 Task: Insert a scribble.
Action: Mouse moved to (115, 83)
Screenshot: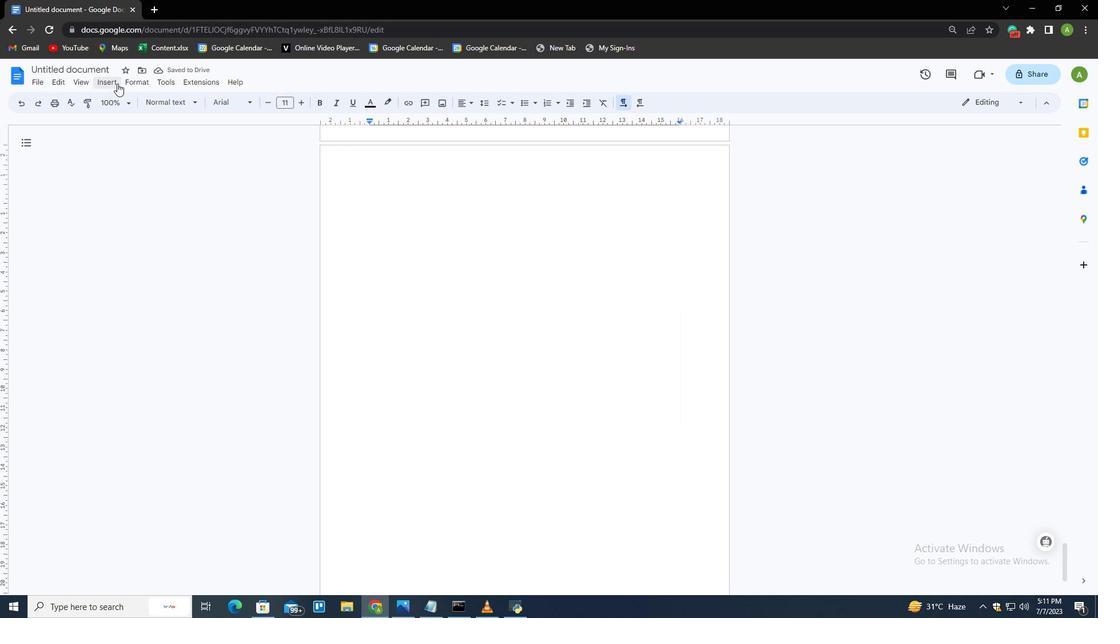 
Action: Mouse pressed left at (115, 83)
Screenshot: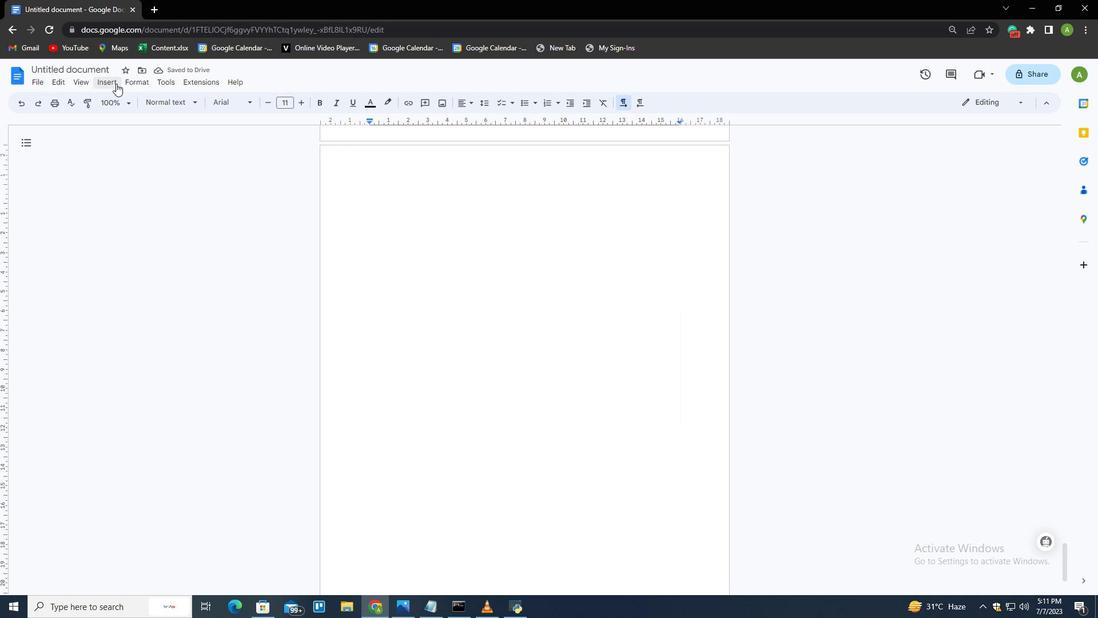 
Action: Mouse moved to (121, 132)
Screenshot: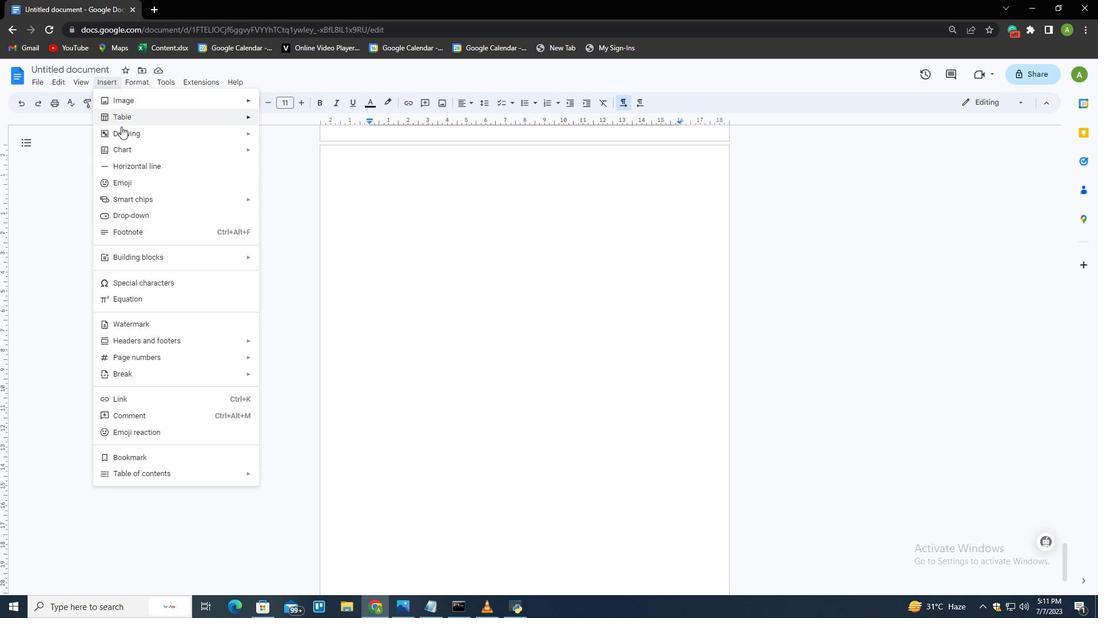 
Action: Mouse pressed left at (121, 132)
Screenshot: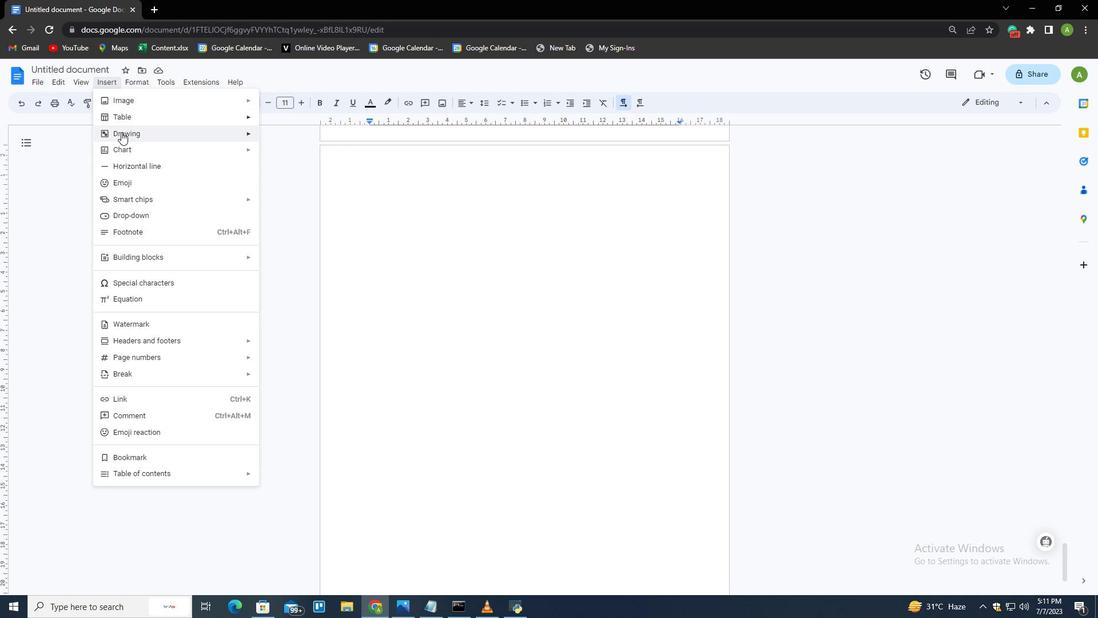 
Action: Mouse moved to (306, 141)
Screenshot: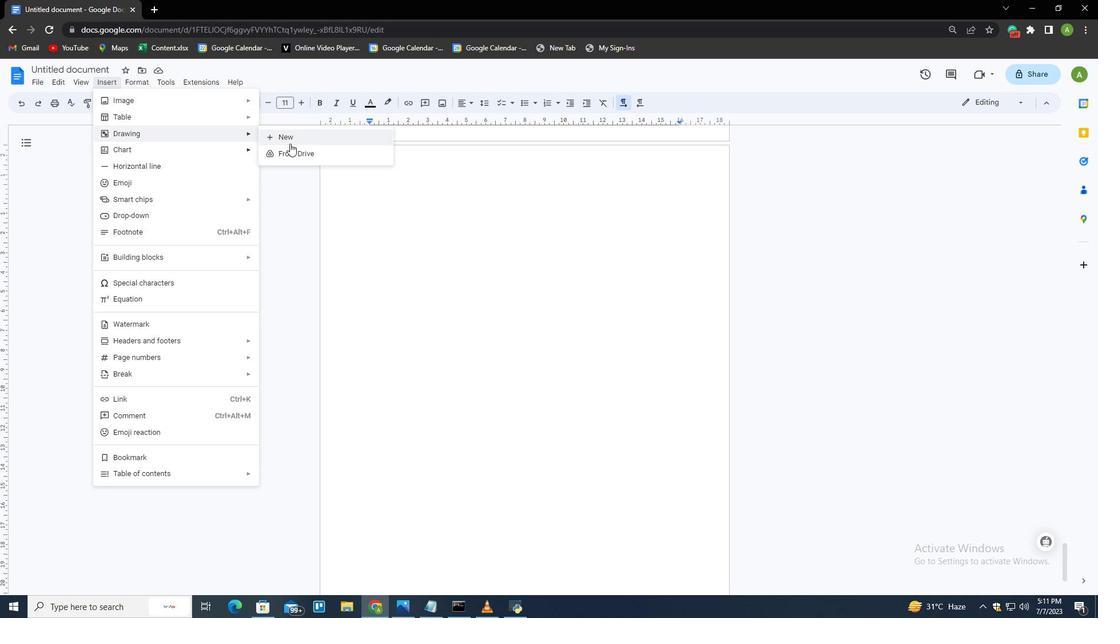 
Action: Mouse pressed left at (306, 141)
Screenshot: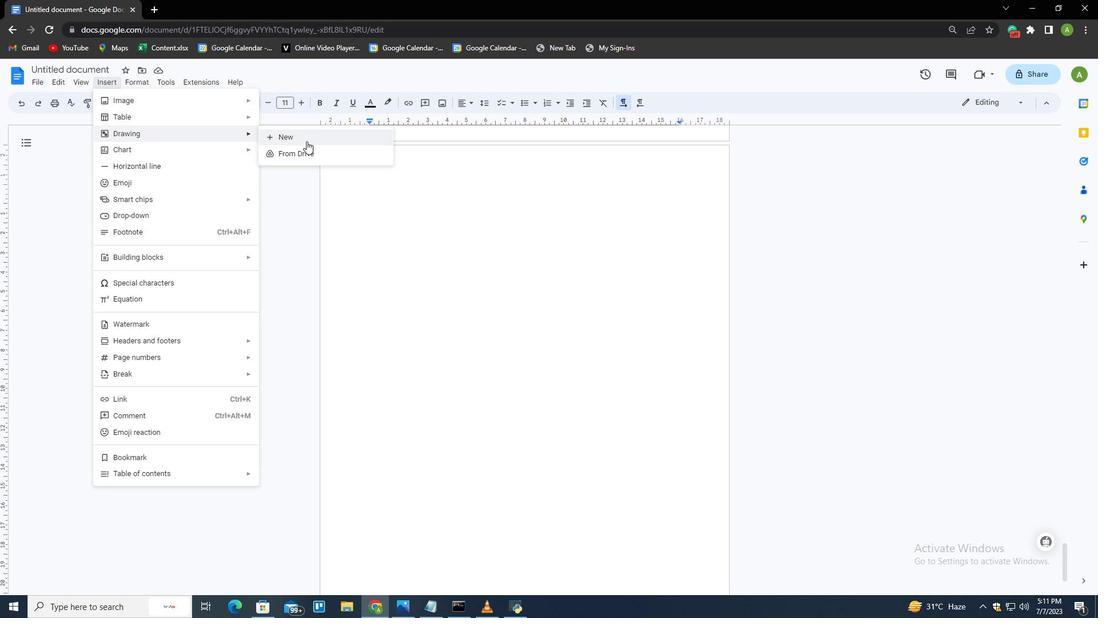 
Action: Mouse moved to (429, 127)
Screenshot: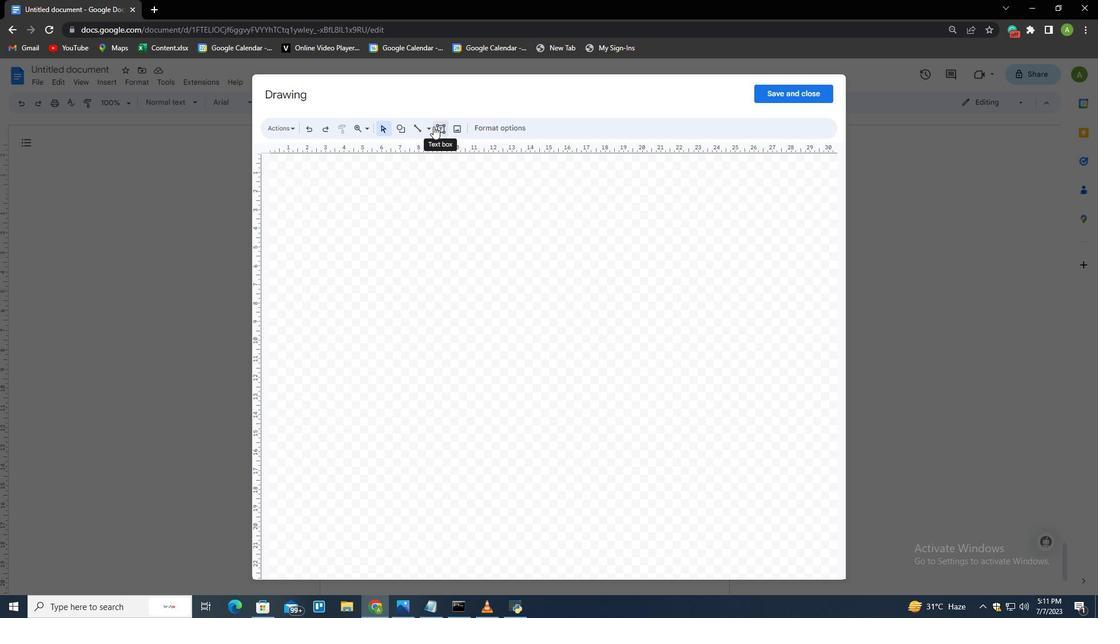 
Action: Mouse pressed left at (429, 127)
Screenshot: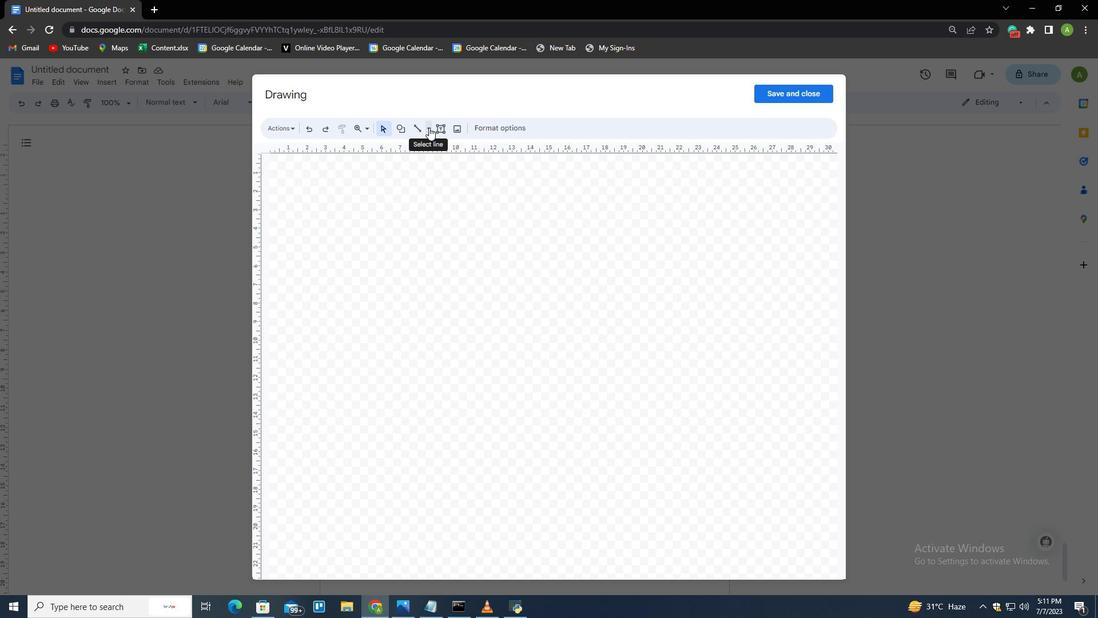
Action: Mouse moved to (434, 248)
Screenshot: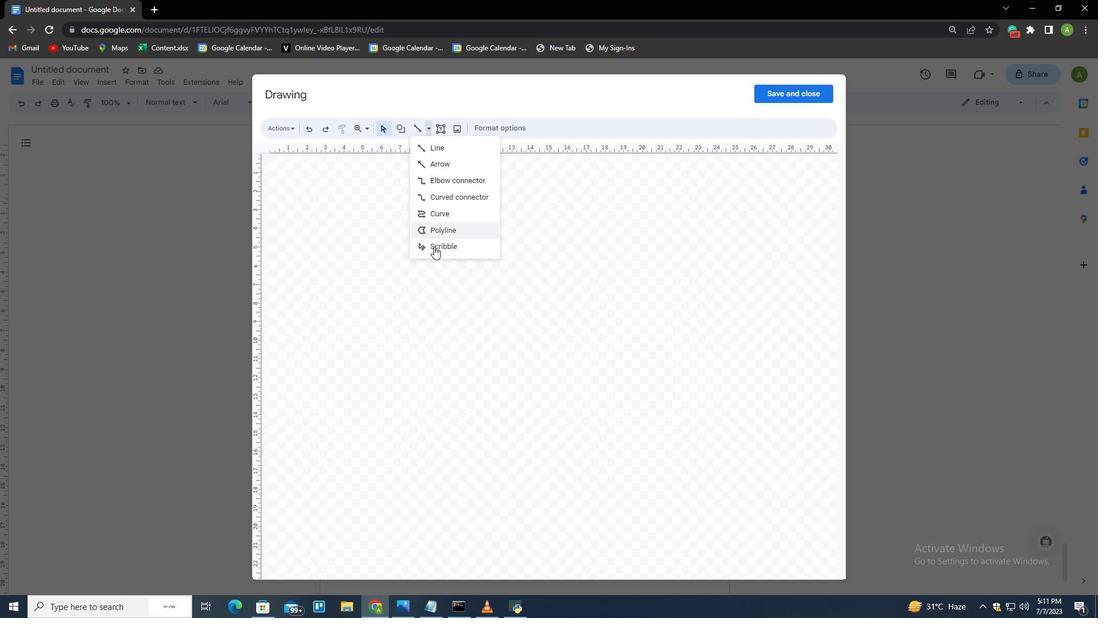 
Action: Mouse pressed left at (434, 248)
Screenshot: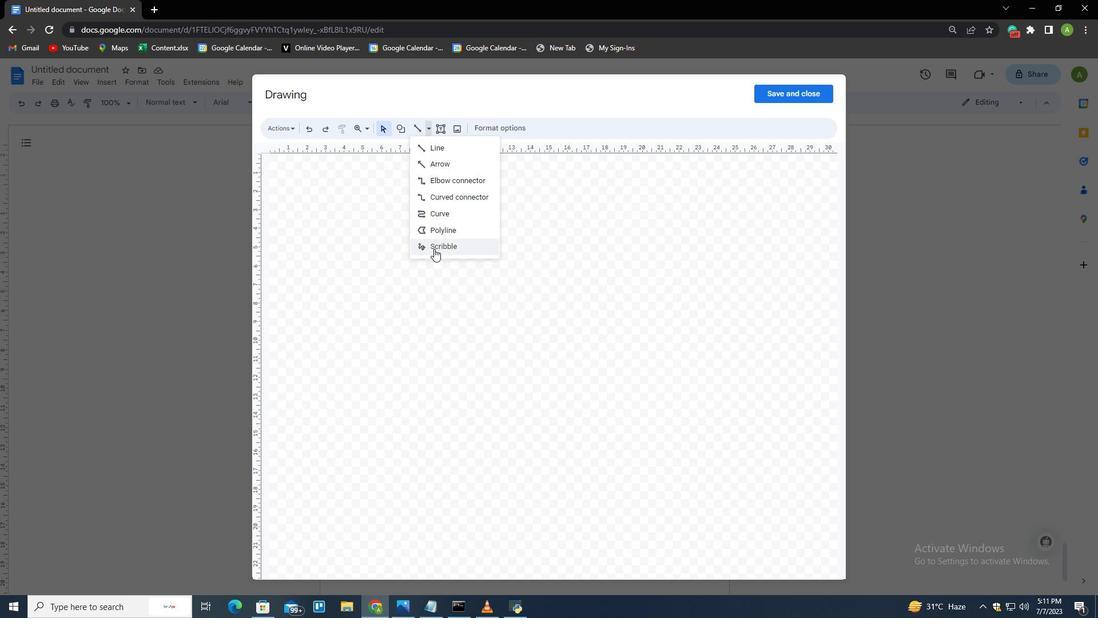 
Action: Mouse moved to (368, 281)
Screenshot: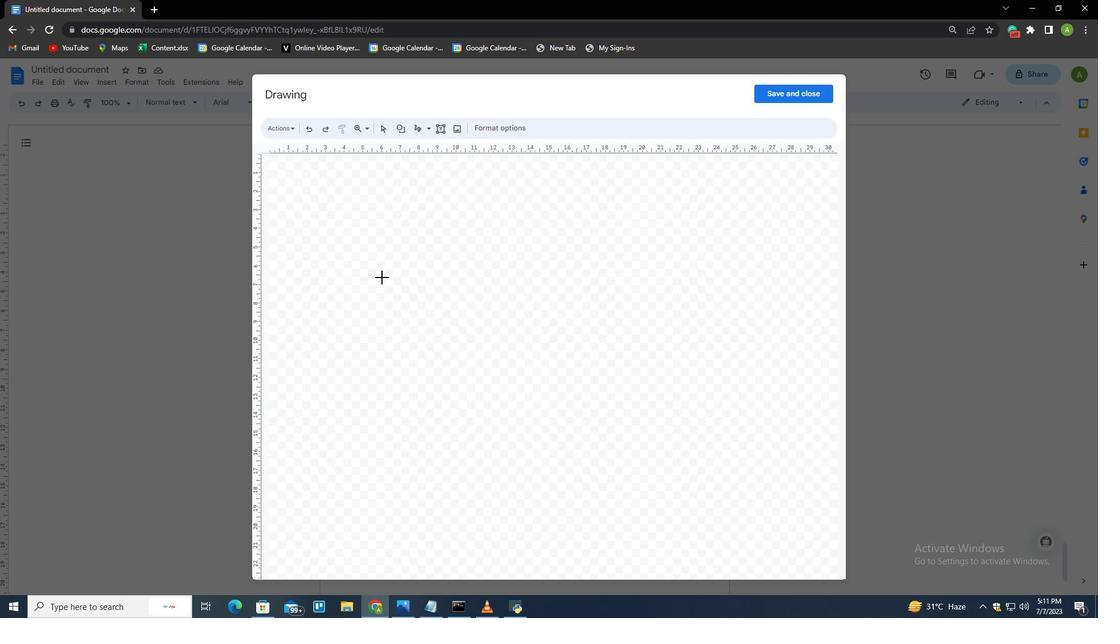 
Action: Mouse pressed left at (368, 281)
Screenshot: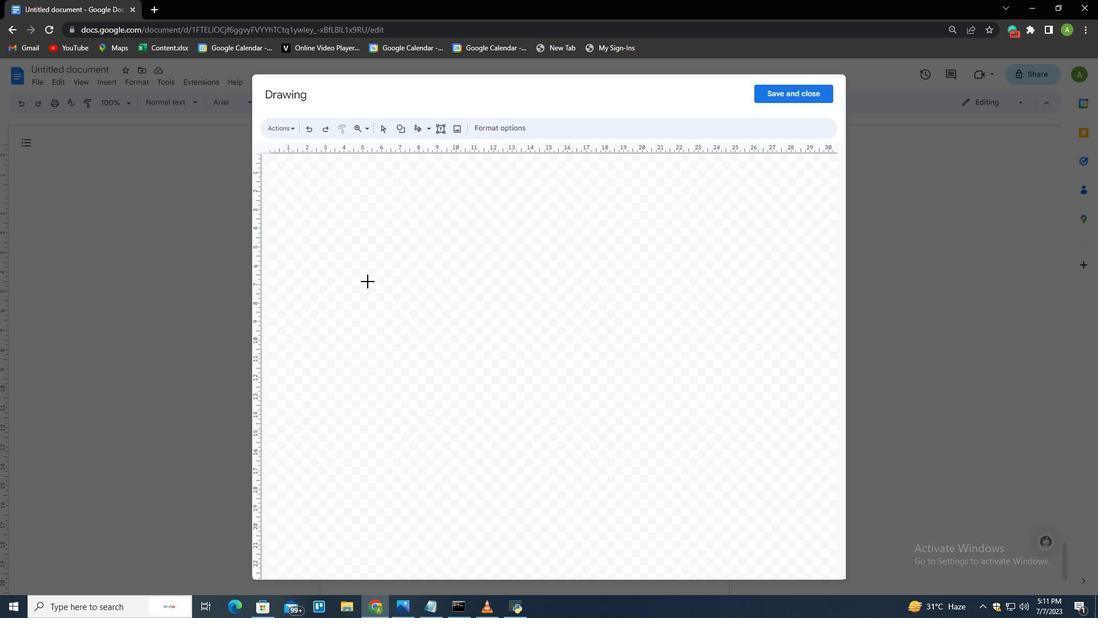 
Action: Mouse moved to (703, 333)
Screenshot: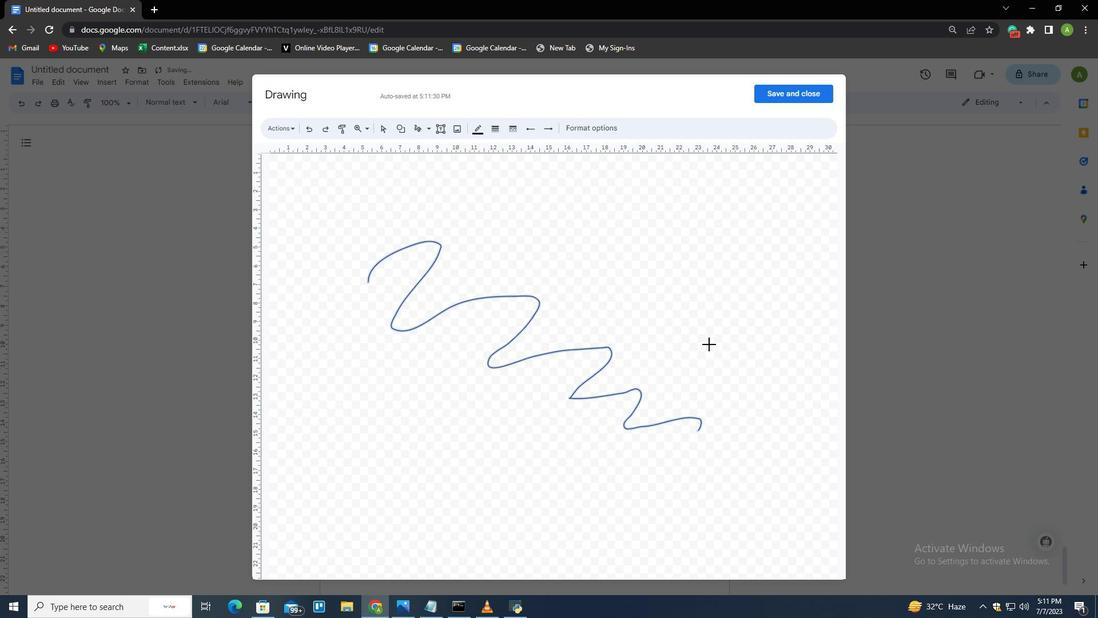 
